 Task: Add a signature Jeremiah Turner containing With heartfelt thanks and warm wishes, Jeremiah Turner to email address softage.2@softage.net and add a folder Graduation
Action: Key pressed n
Screenshot: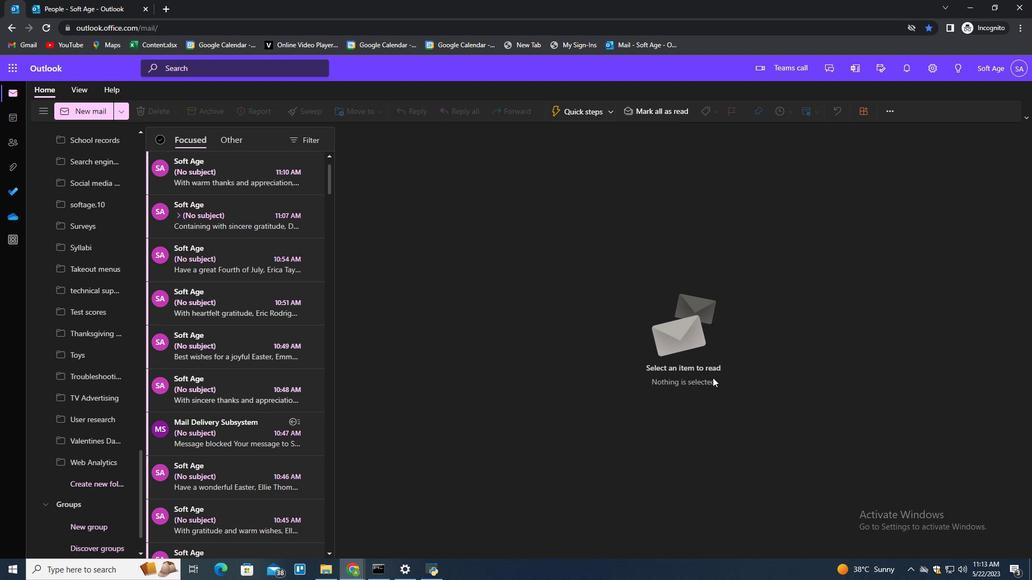
Action: Mouse moved to (729, 112)
Screenshot: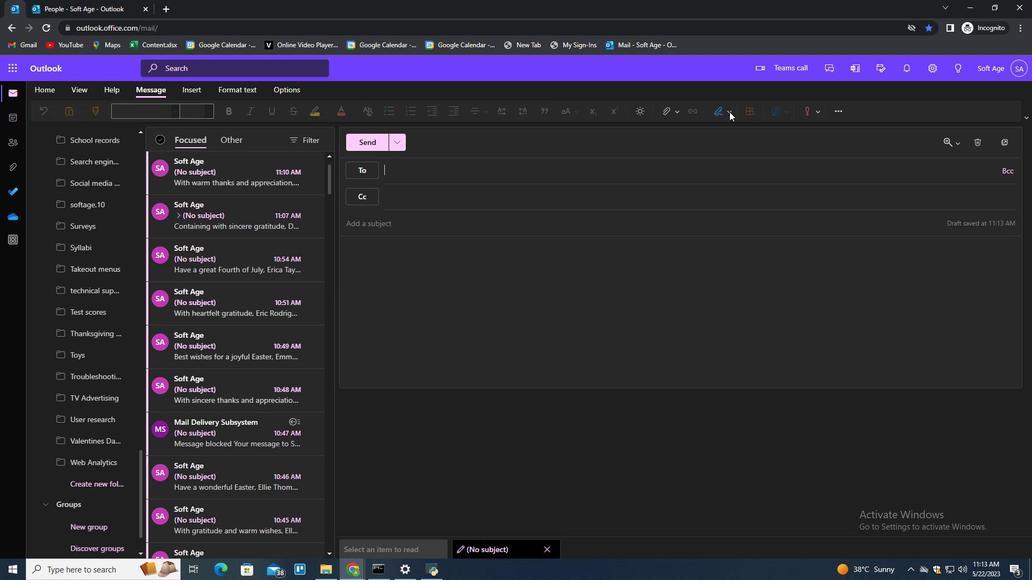 
Action: Mouse pressed left at (729, 112)
Screenshot: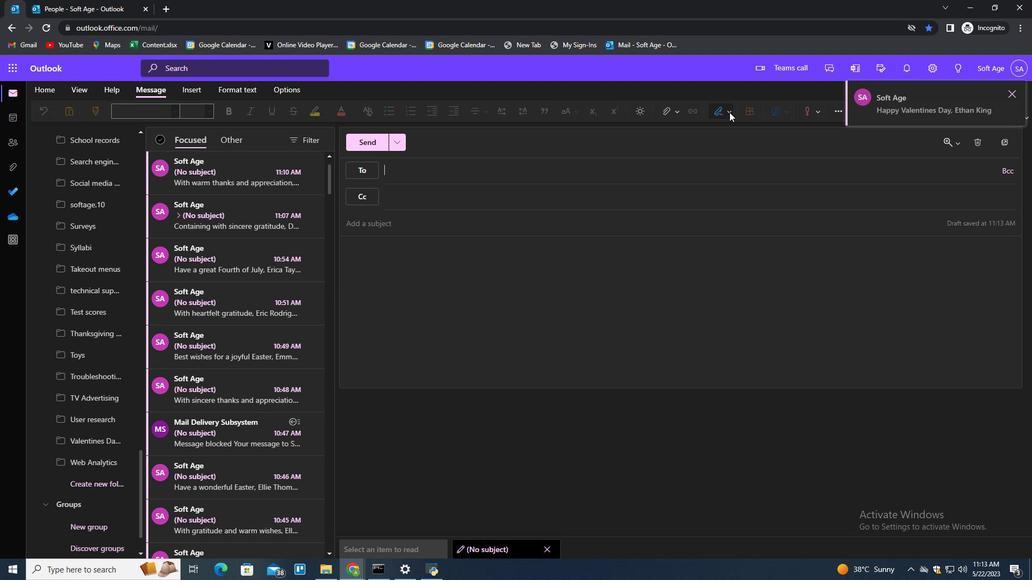 
Action: Mouse moved to (699, 151)
Screenshot: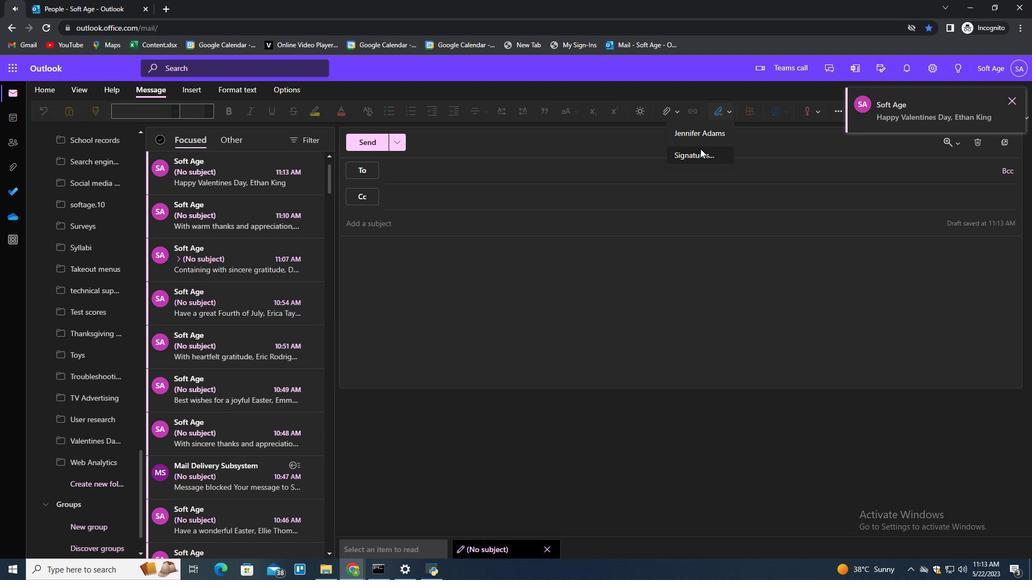 
Action: Mouse pressed left at (699, 151)
Screenshot: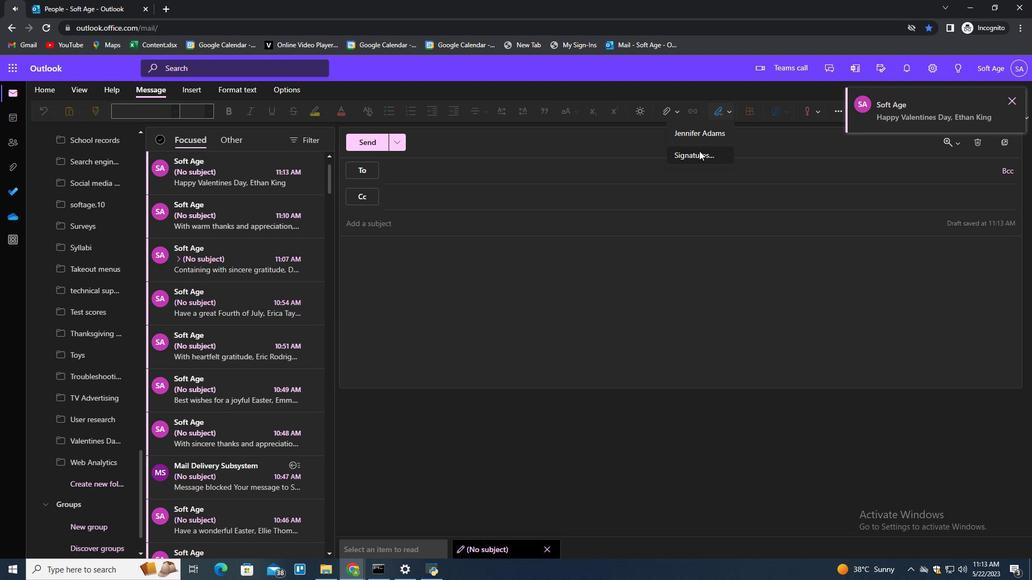 
Action: Mouse moved to (714, 194)
Screenshot: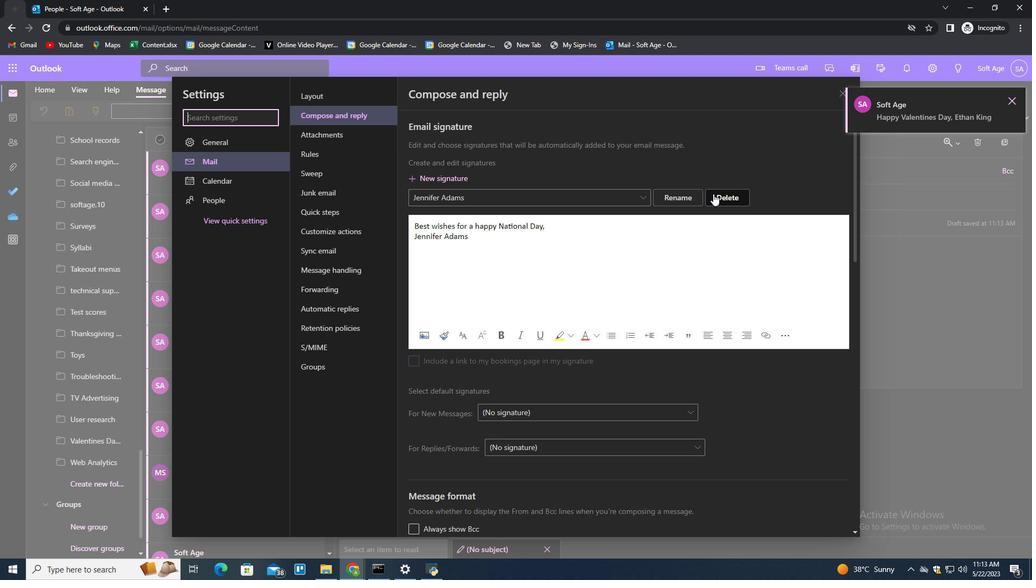
Action: Mouse pressed left at (714, 194)
Screenshot: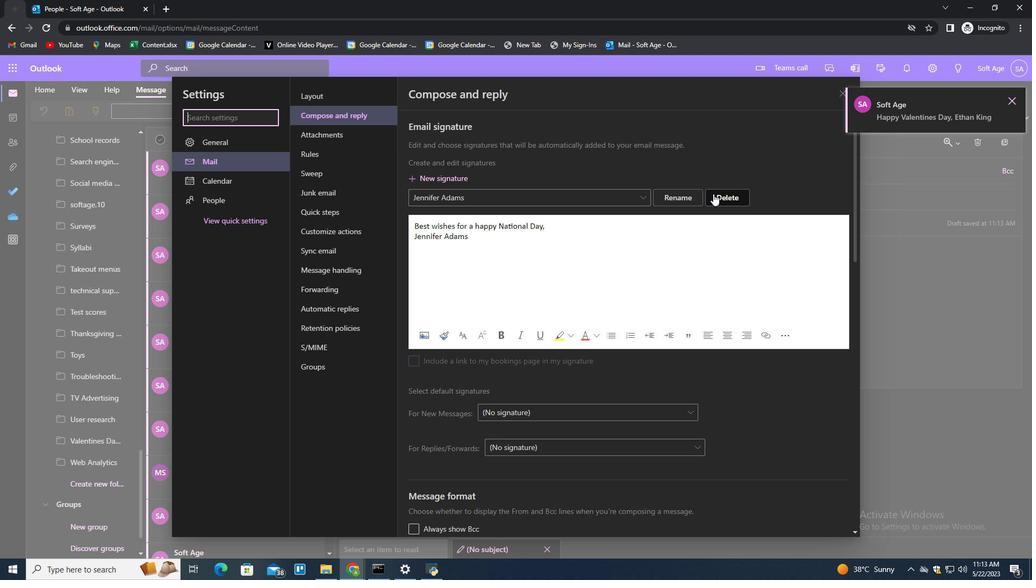 
Action: Mouse moved to (693, 196)
Screenshot: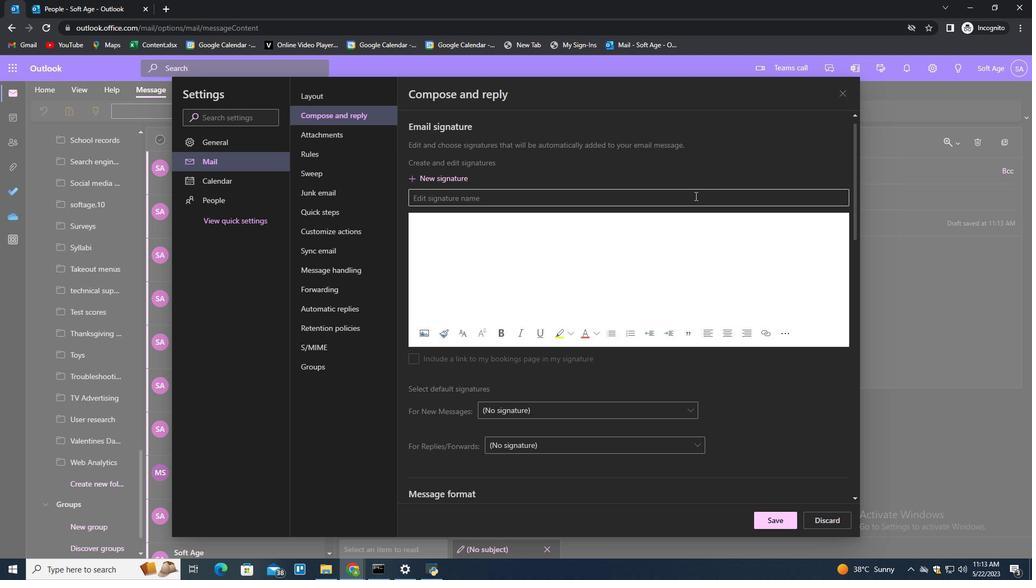 
Action: Mouse pressed left at (693, 196)
Screenshot: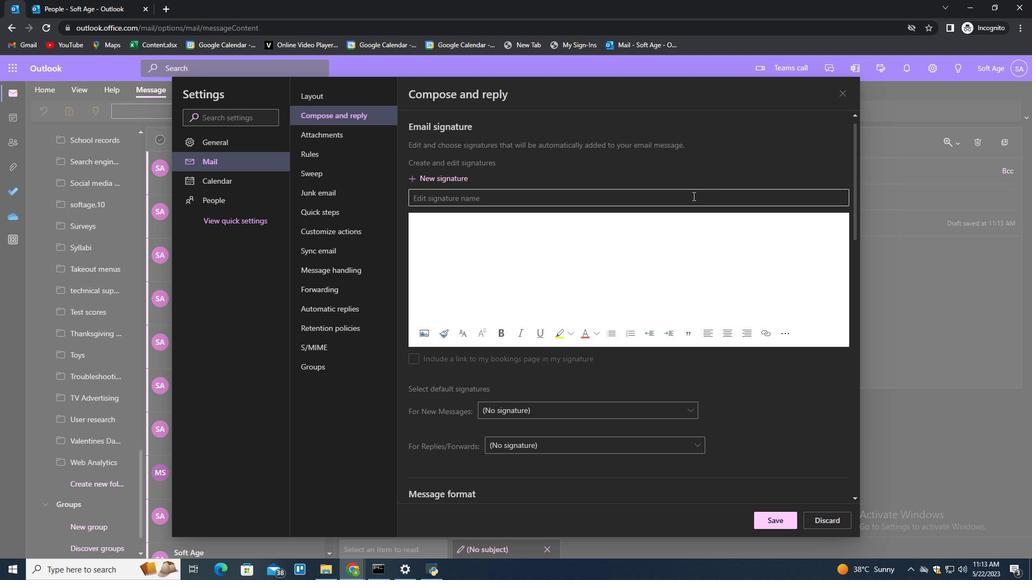
Action: Key pressed <Key.shift>Jeremiah<Key.space><Key.shift>Turner<Key.tab><Key.shift>Wirh<Key.backspace><Key.backspace>th<Key.space>heartfelt<Key.space>thanks<Key.space>and<Key.space>warm<Key.space>wishes,<Key.shift_r><Key.enter><Key.shift>Jeremiah<Key.space><Key.shift><Key.shift><Key.shift><Key.shift><Key.shift><Key.shift><Key.shift><Key.shift><Key.shift><Key.shift><Key.shift><Key.shift><Key.shift><Key.shift><Key.shift><Key.shift><Key.shift><Key.shift><Key.shift><Key.shift><Key.shift><Key.shift><Key.shift><Key.shift><Key.shift><Key.shift><Key.shift><Key.shift><Key.shift><Key.shift><Key.shift><Key.shift><Key.shift><Key.shift><Key.shift><Key.shift><Key.shift><Key.shift><Key.shift><Key.shift><Key.shift>Turner
Screenshot: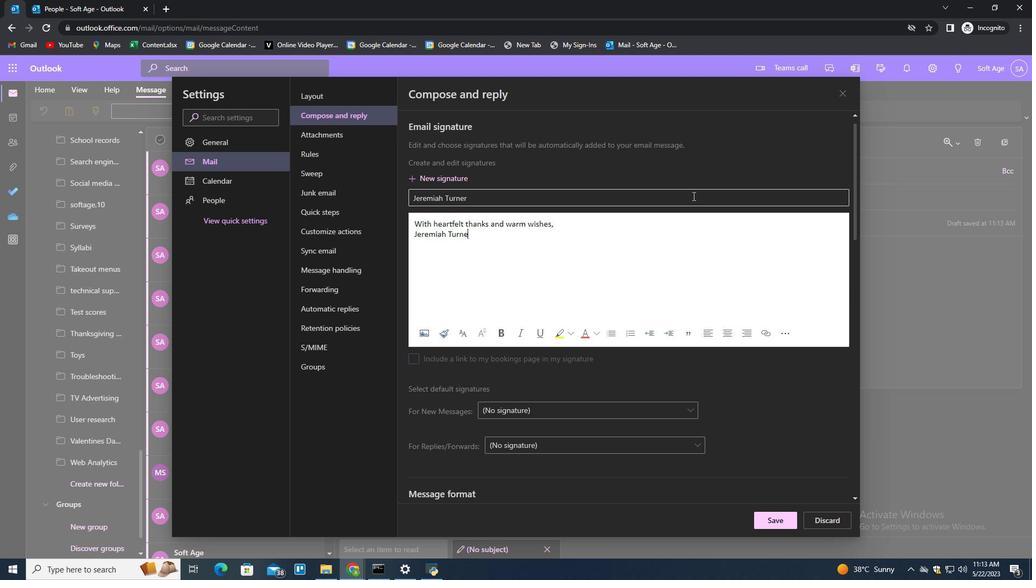 
Action: Mouse moved to (779, 523)
Screenshot: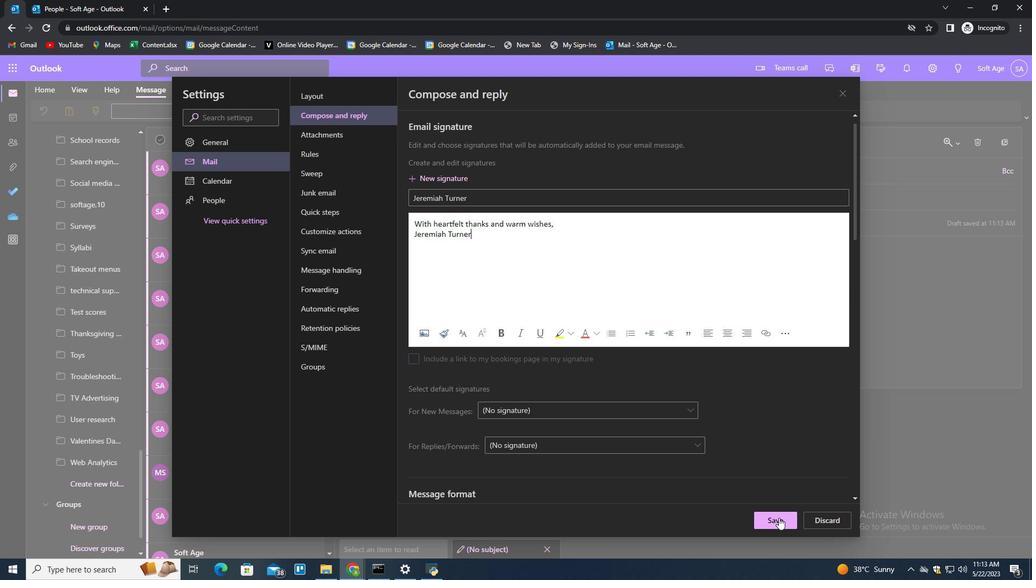 
Action: Mouse pressed left at (779, 523)
Screenshot: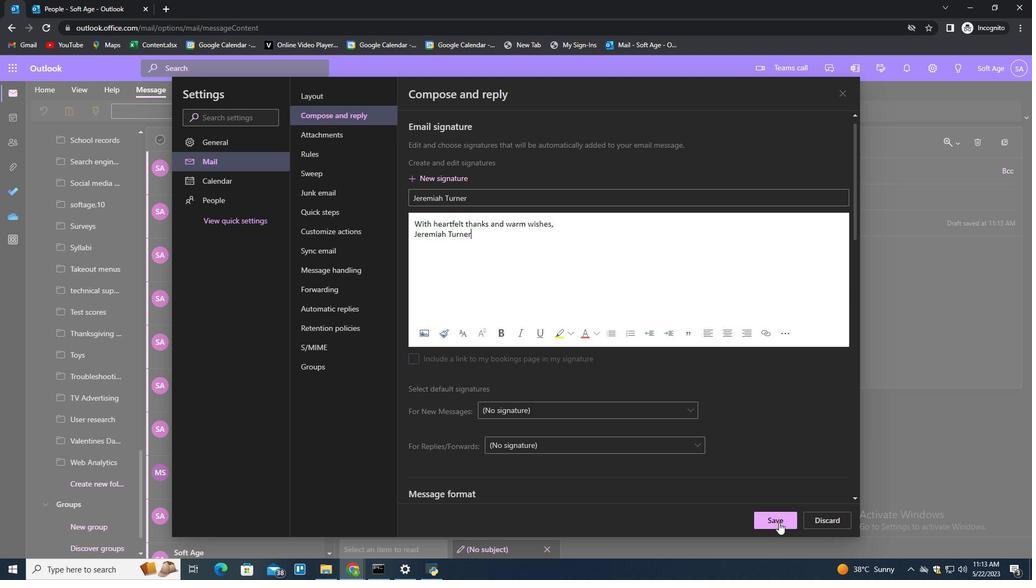 
Action: Mouse moved to (932, 310)
Screenshot: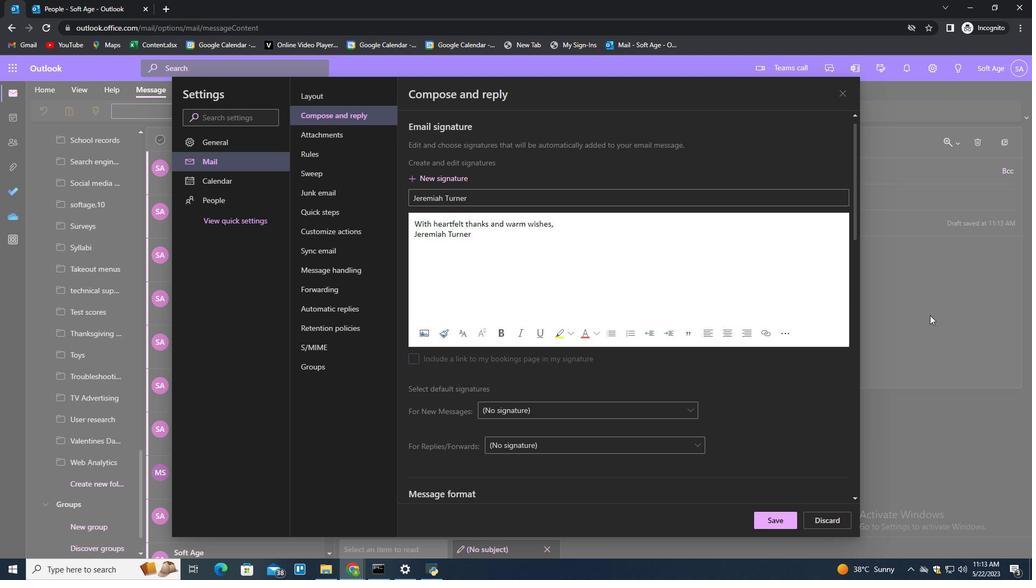 
Action: Mouse pressed left at (932, 310)
Screenshot: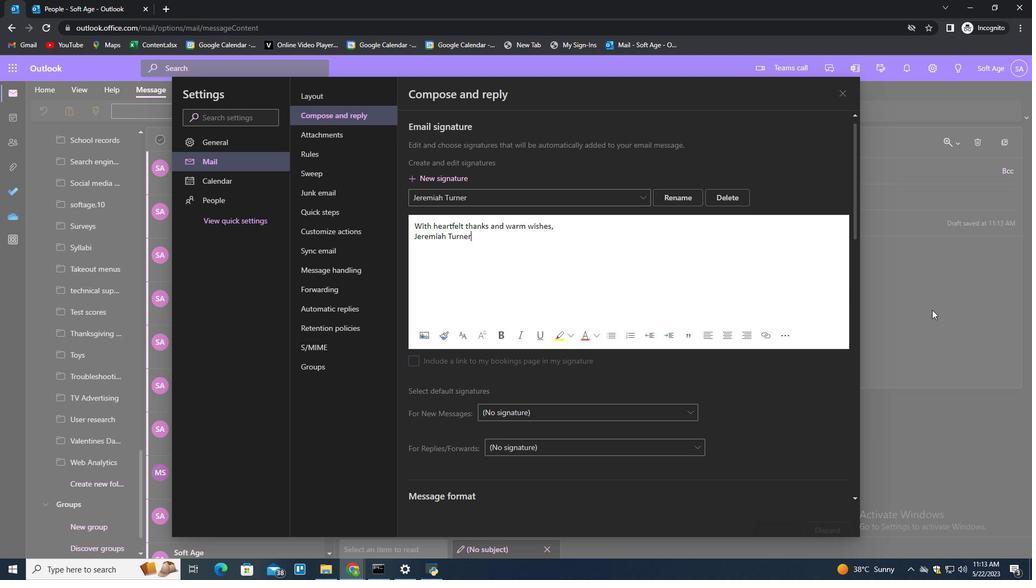 
Action: Mouse moved to (721, 111)
Screenshot: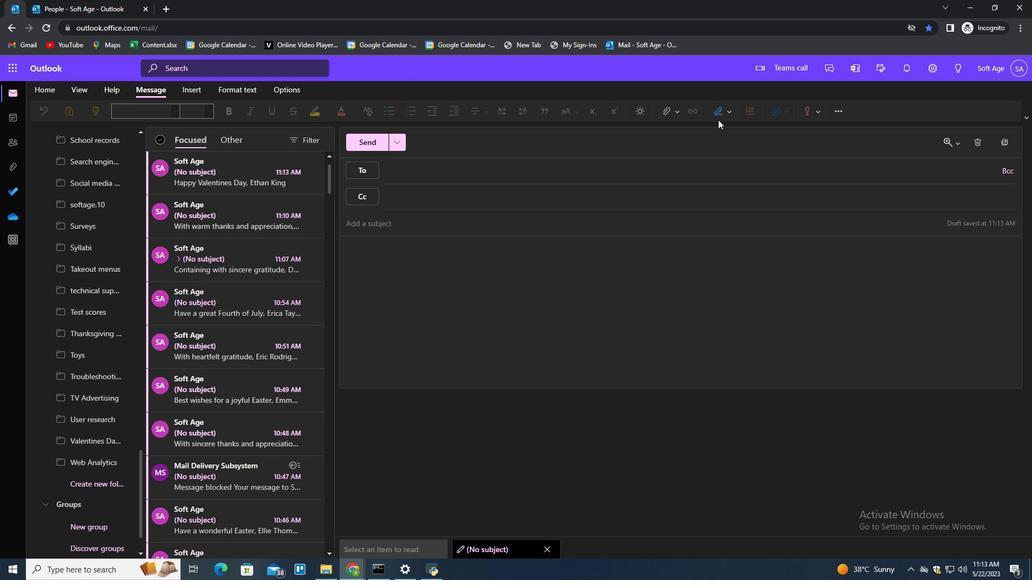 
Action: Mouse pressed left at (721, 111)
Screenshot: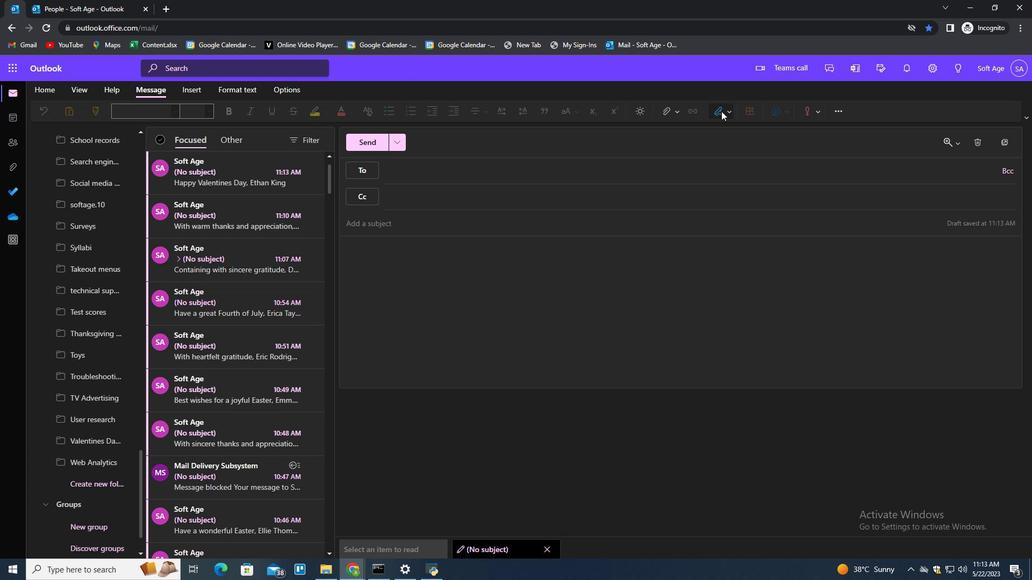 
Action: Mouse moved to (712, 131)
Screenshot: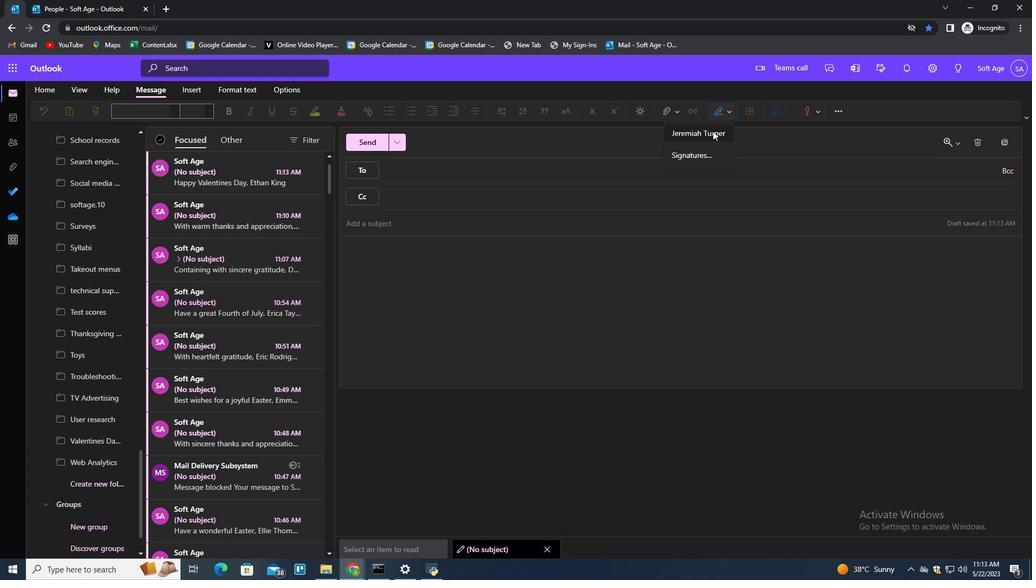 
Action: Mouse pressed left at (712, 131)
Screenshot: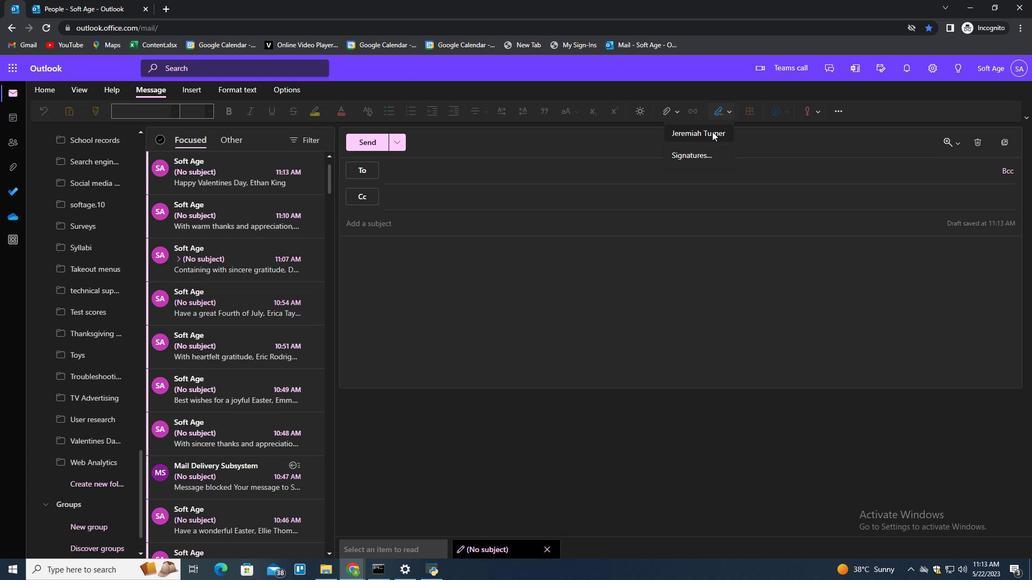 
Action: Mouse moved to (595, 171)
Screenshot: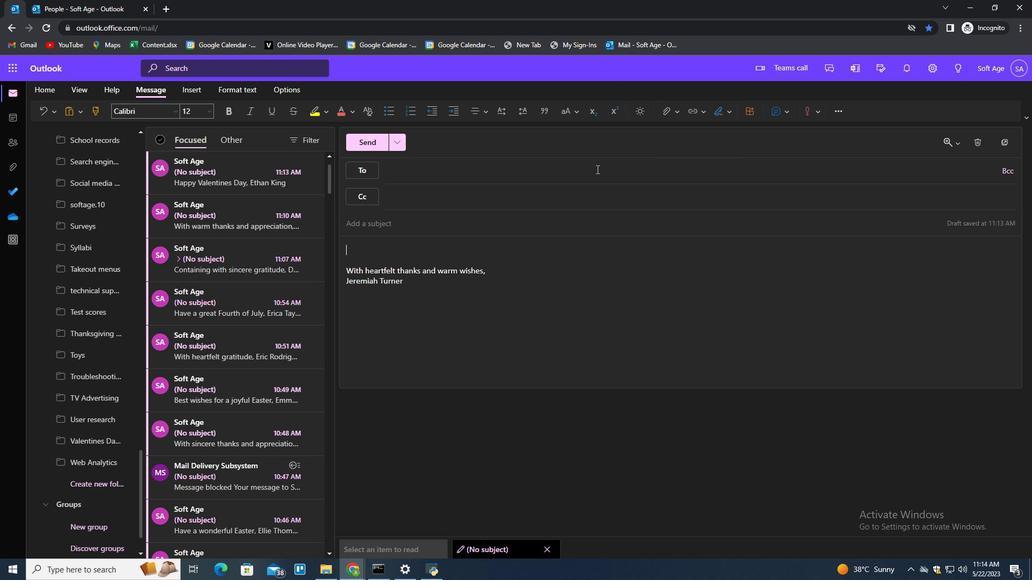 
Action: Mouse pressed left at (595, 171)
Screenshot: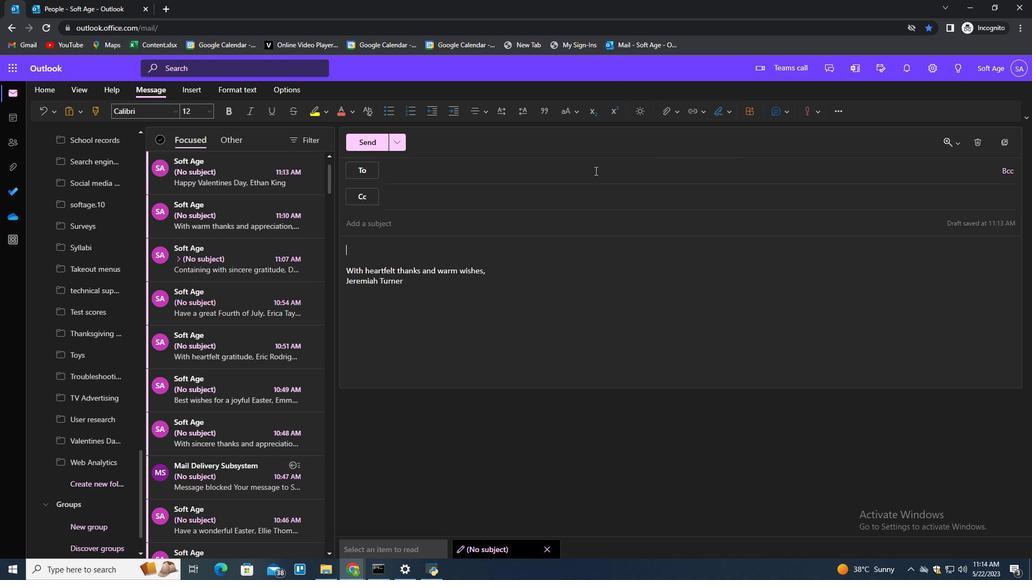 
Action: Key pressed softage.2<Key.shift>@softage.net<Key.enter>
Screenshot: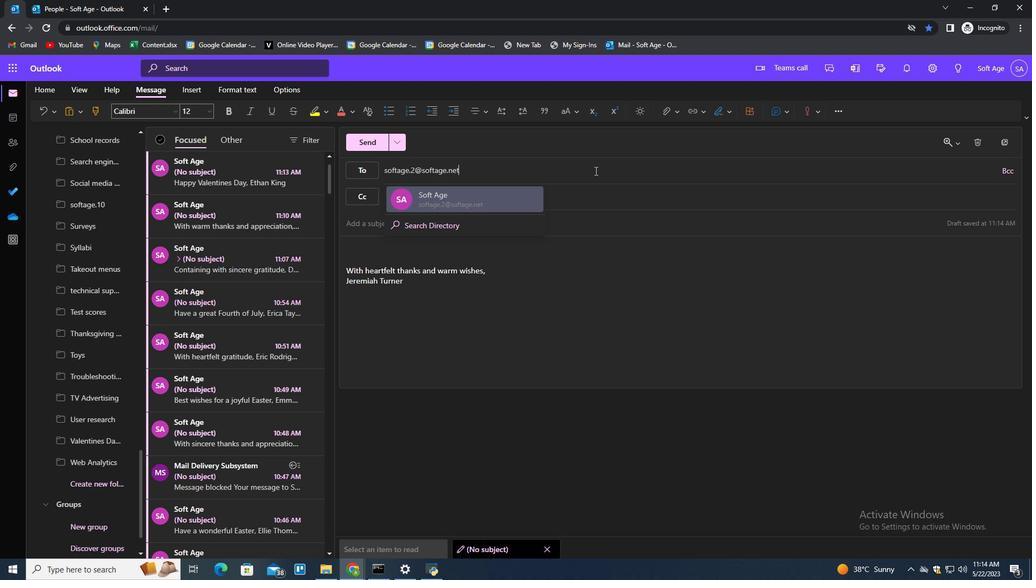 
Action: Mouse moved to (79, 469)
Screenshot: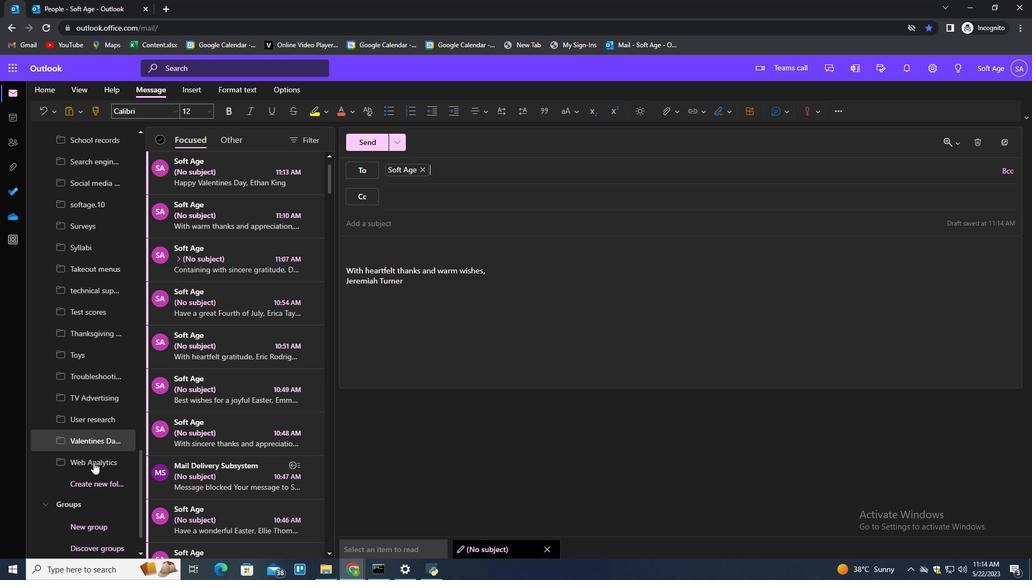 
Action: Mouse scrolled (79, 468) with delta (0, 0)
Screenshot: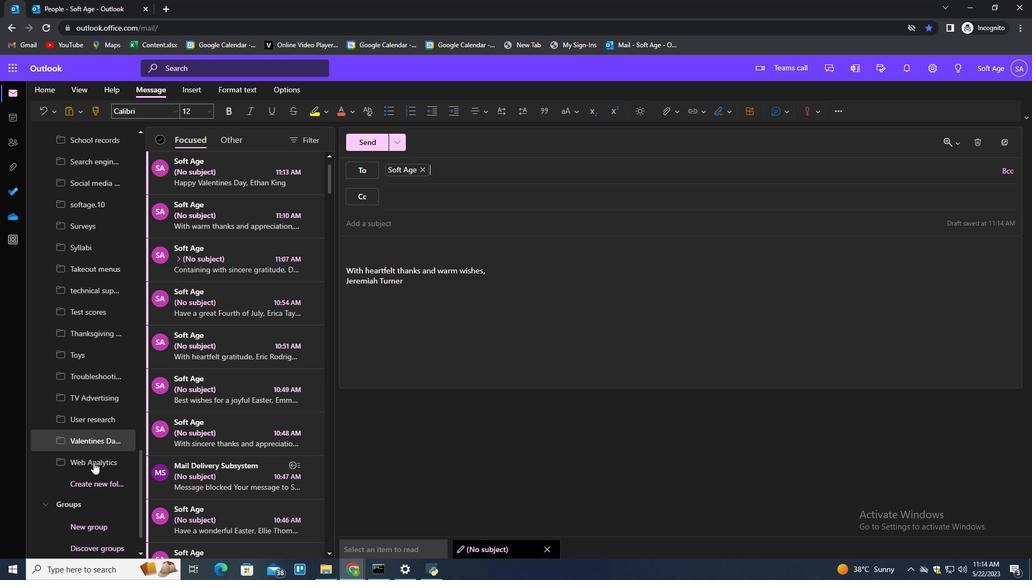 
Action: Mouse scrolled (79, 468) with delta (0, 0)
Screenshot: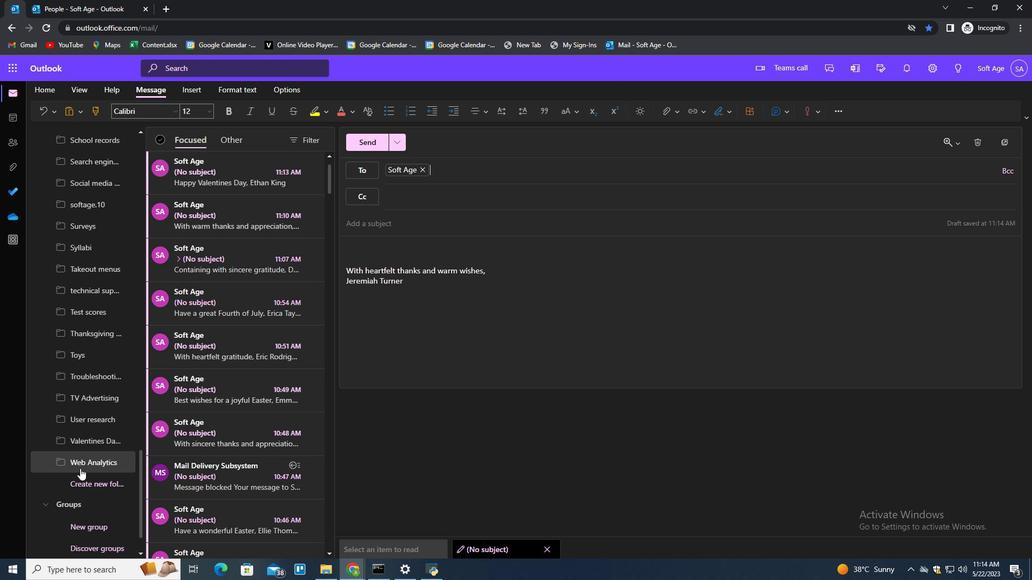 
Action: Mouse moved to (86, 459)
Screenshot: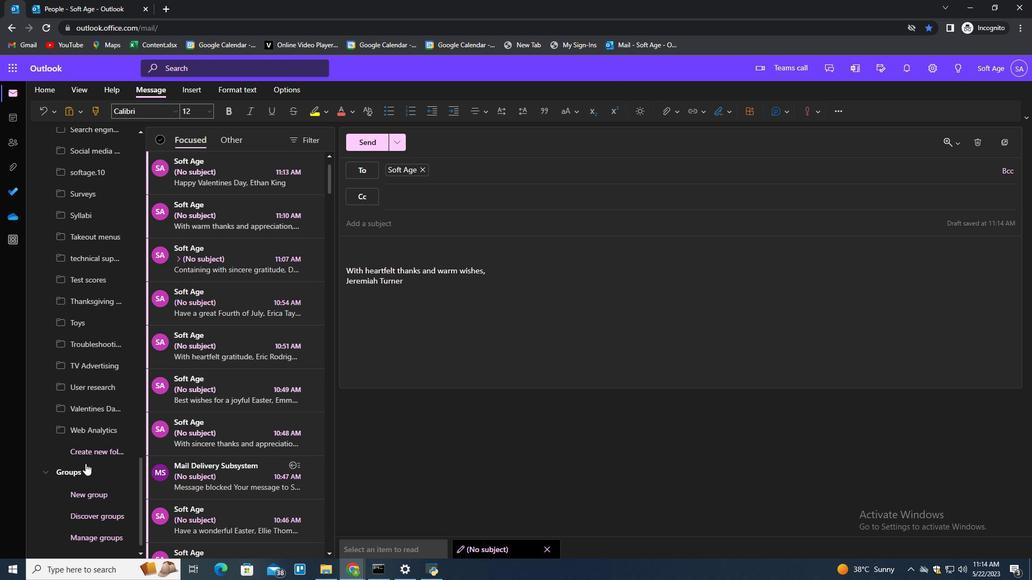 
Action: Mouse pressed left at (86, 459)
Screenshot: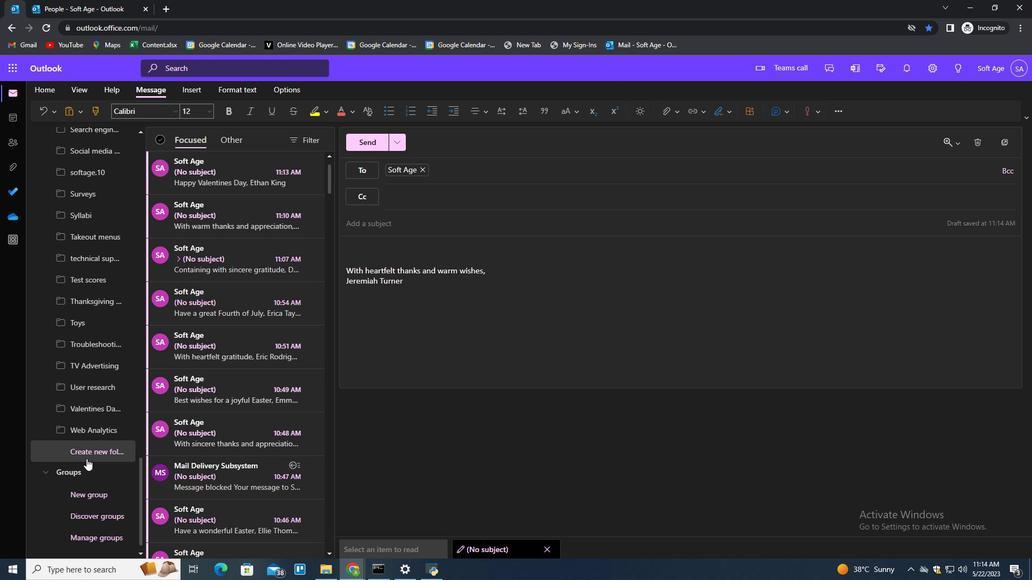 
Action: Key pressed <Key.shift>Gradutin<Key.backspace>on<Key.enter>
Screenshot: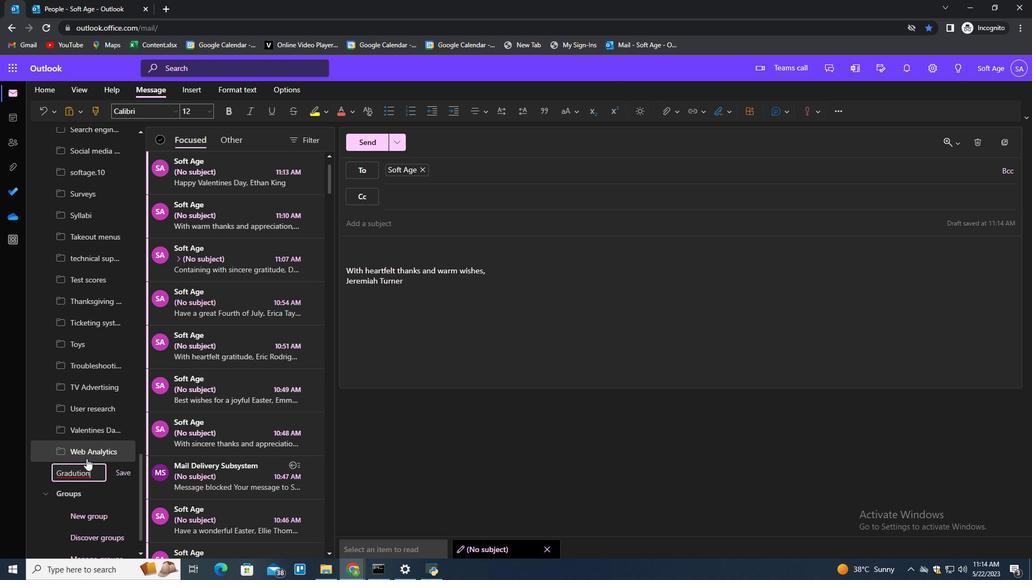 
Action: Mouse moved to (528, 472)
Screenshot: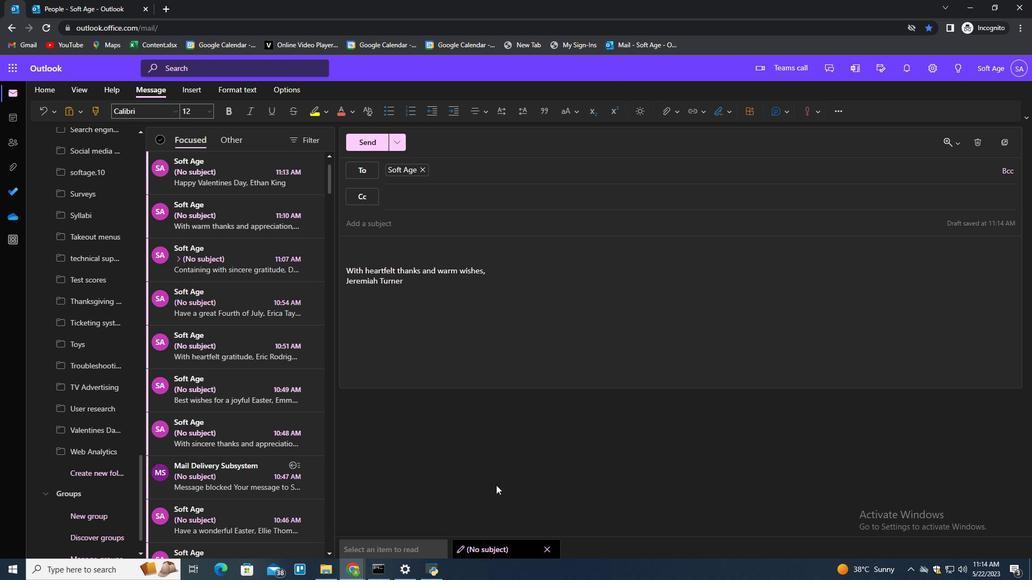 
Action: Mouse pressed left at (528, 472)
Screenshot: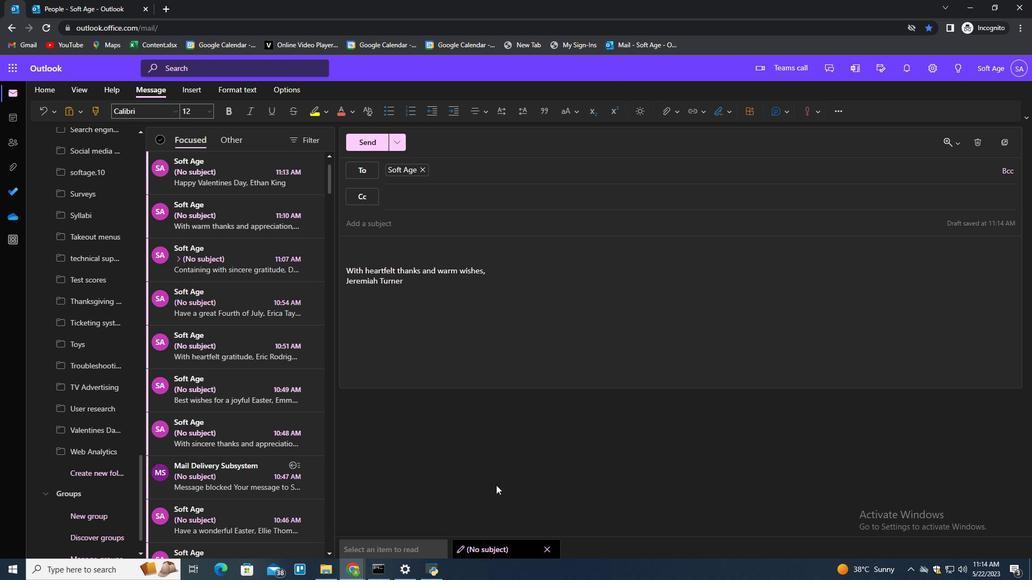 
Action: Mouse moved to (529, 472)
Screenshot: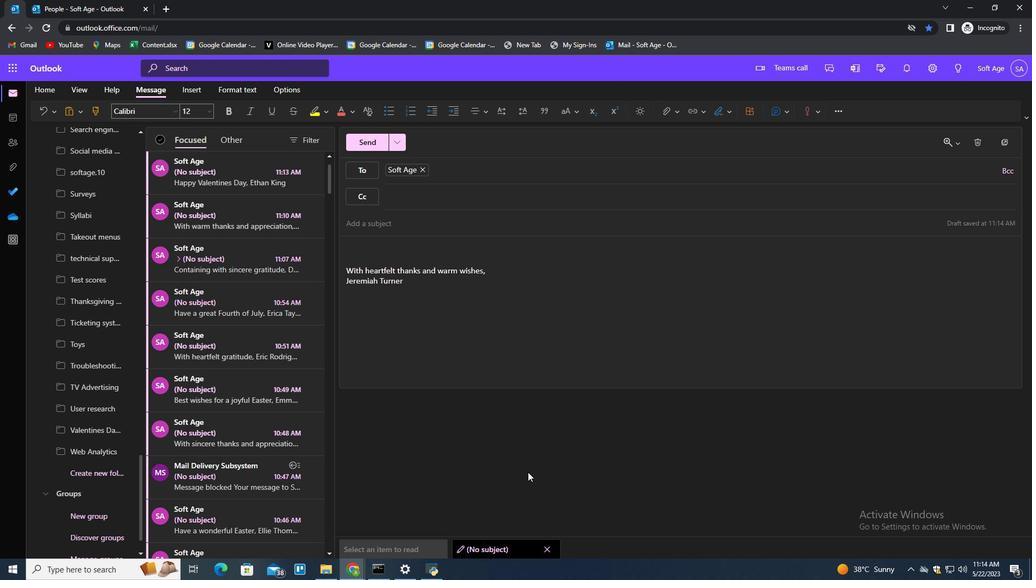 
